Task: Change the configuration of the board layout of the mark's project to sort by "Labels" in ascending order.
Action: Mouse moved to (77, 127)
Screenshot: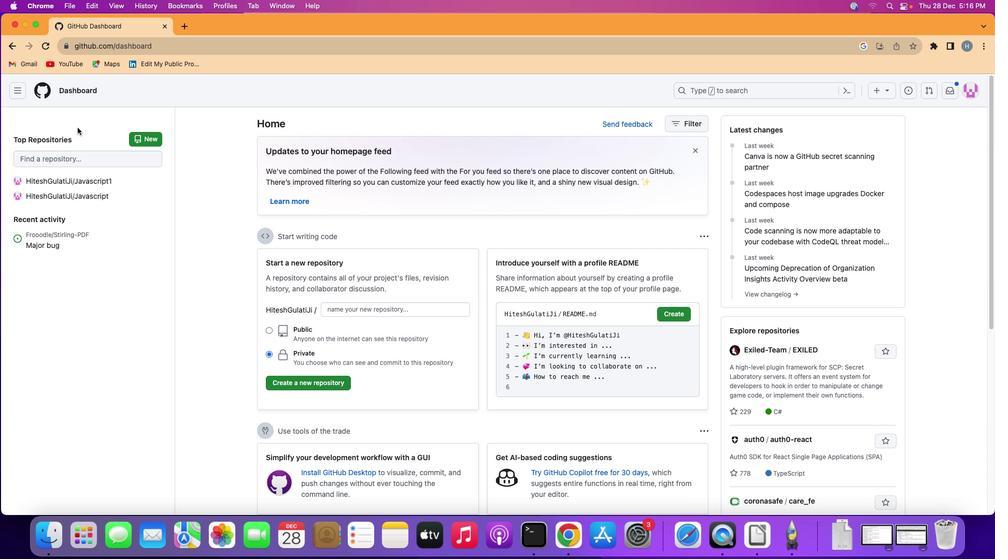 
Action: Mouse pressed left at (77, 127)
Screenshot: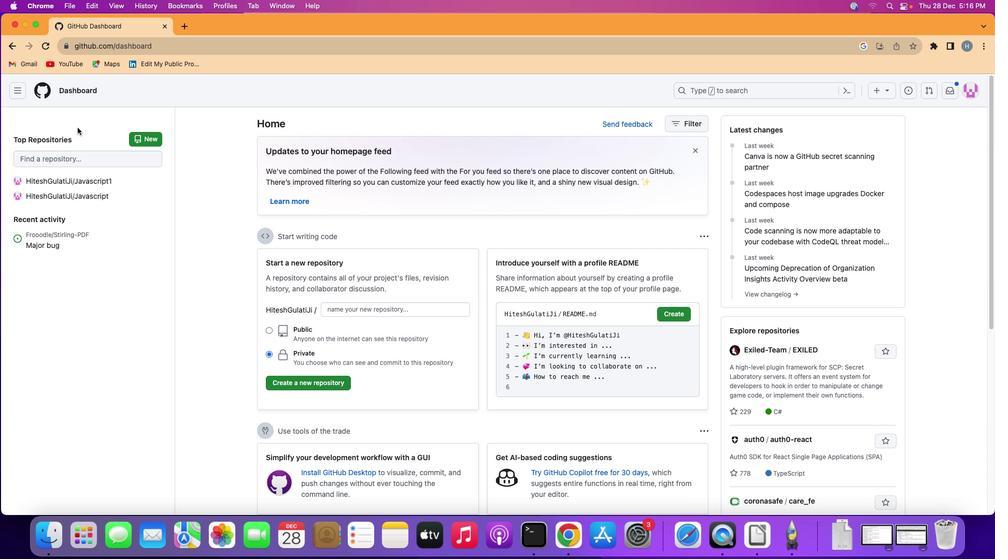 
Action: Mouse moved to (17, 88)
Screenshot: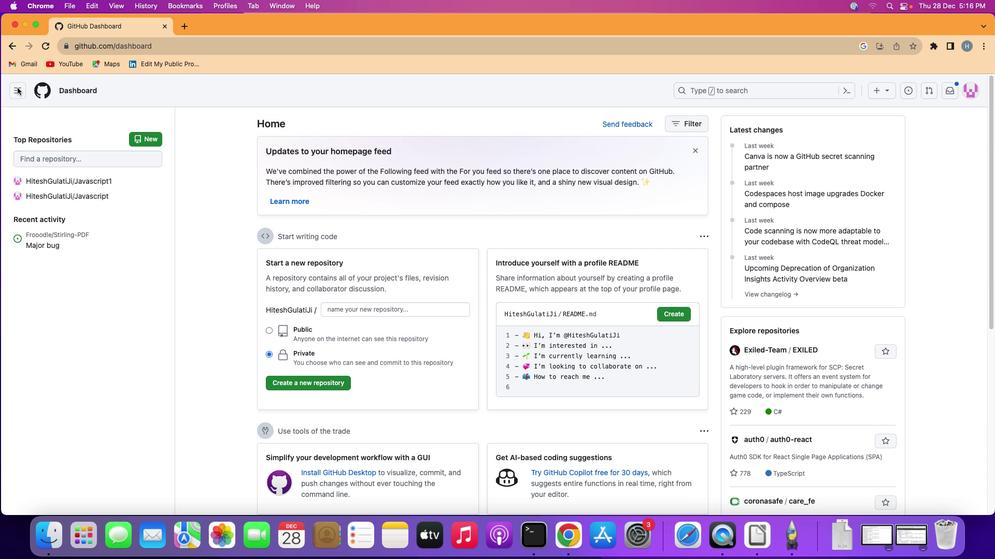 
Action: Mouse pressed left at (17, 88)
Screenshot: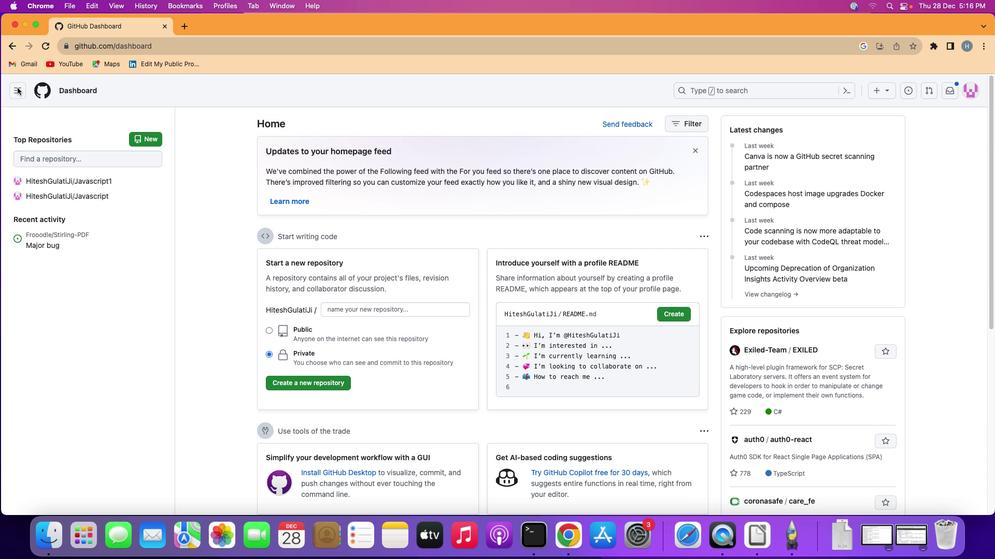 
Action: Mouse moved to (63, 163)
Screenshot: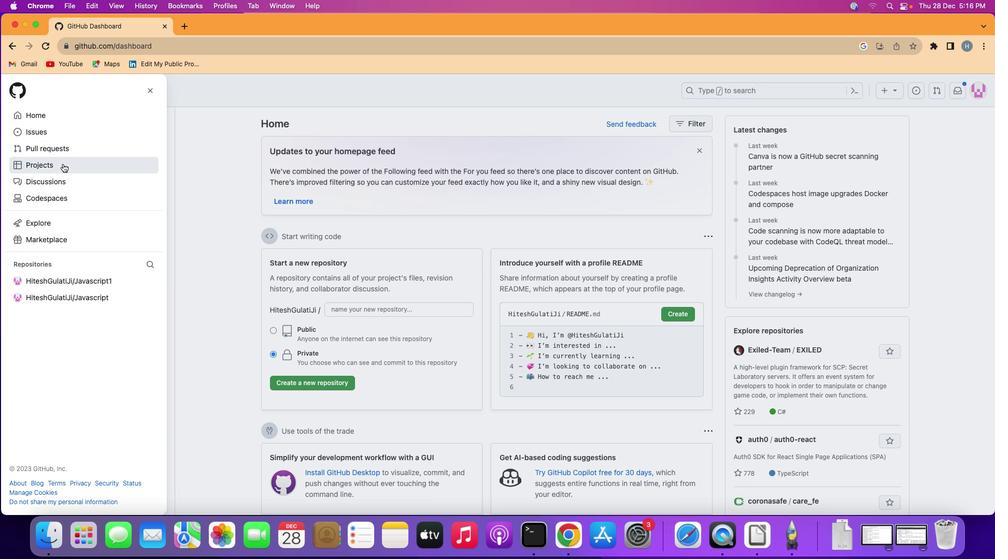 
Action: Mouse pressed left at (63, 163)
Screenshot: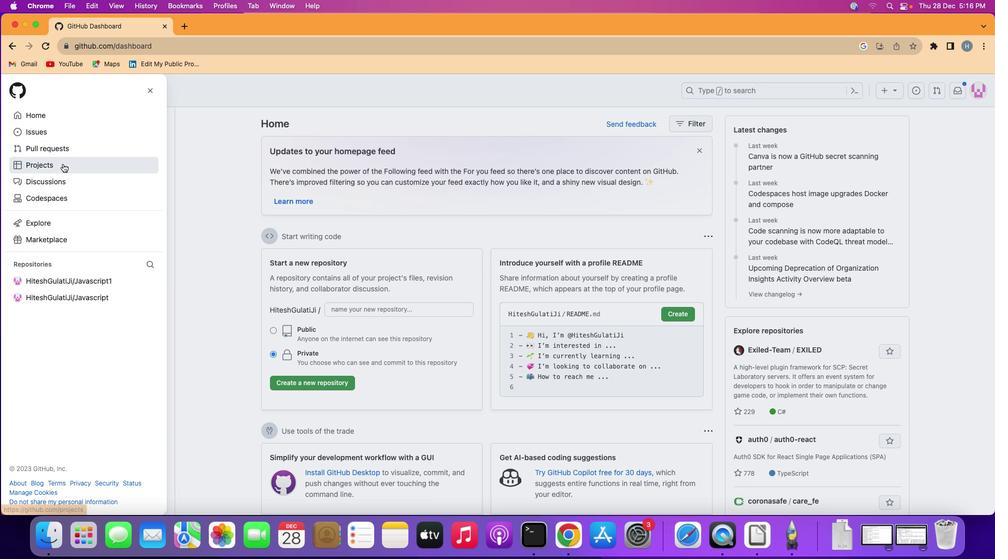 
Action: Mouse moved to (411, 189)
Screenshot: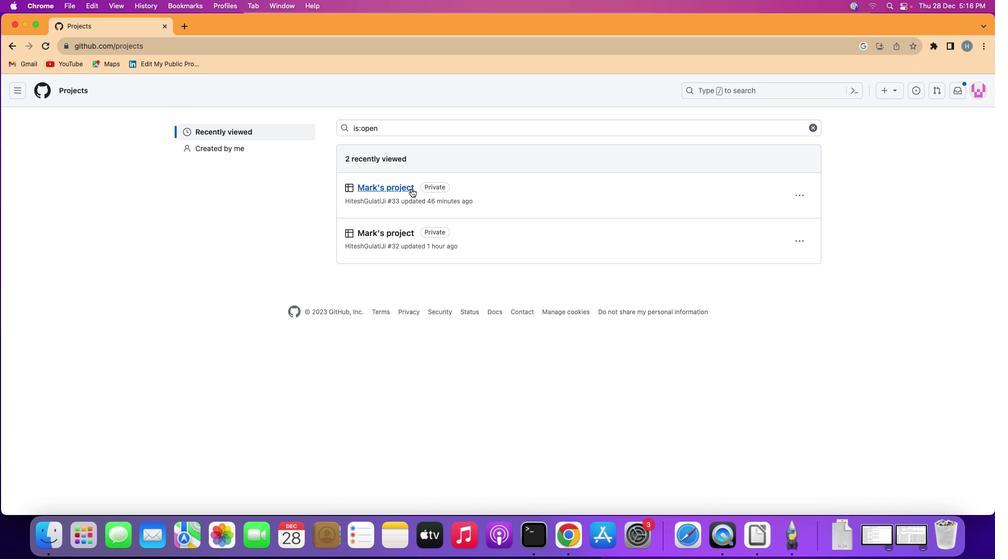
Action: Mouse pressed left at (411, 189)
Screenshot: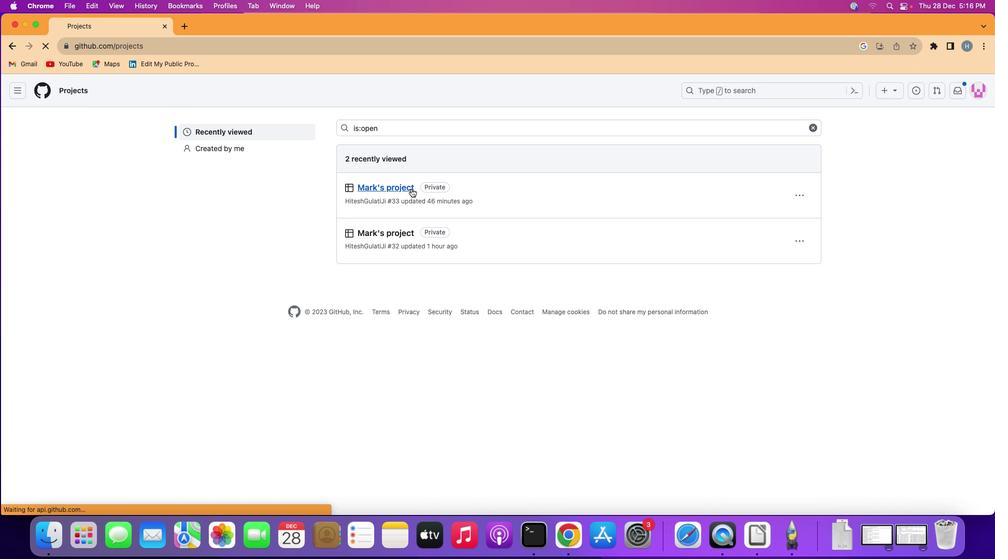 
Action: Mouse moved to (73, 142)
Screenshot: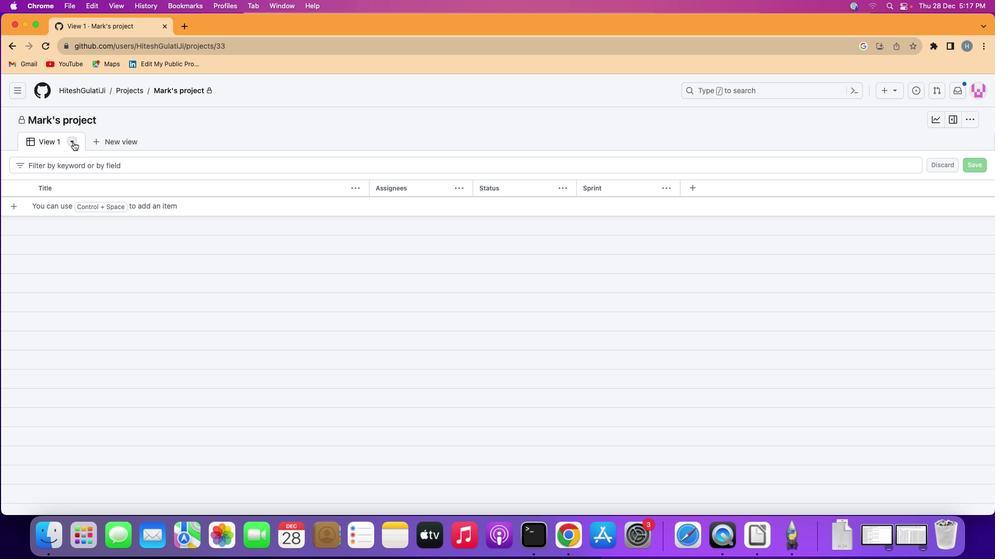 
Action: Mouse pressed left at (73, 142)
Screenshot: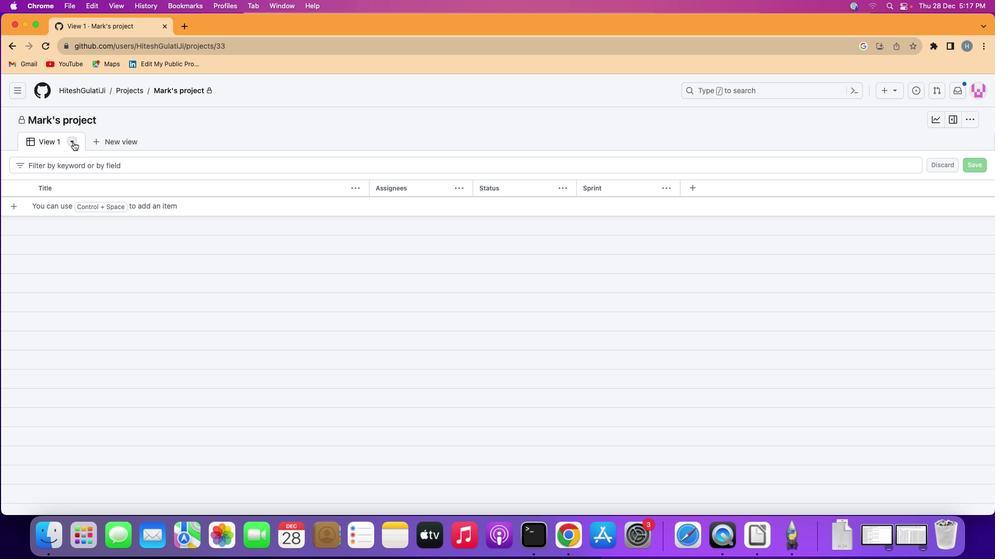
Action: Mouse moved to (147, 177)
Screenshot: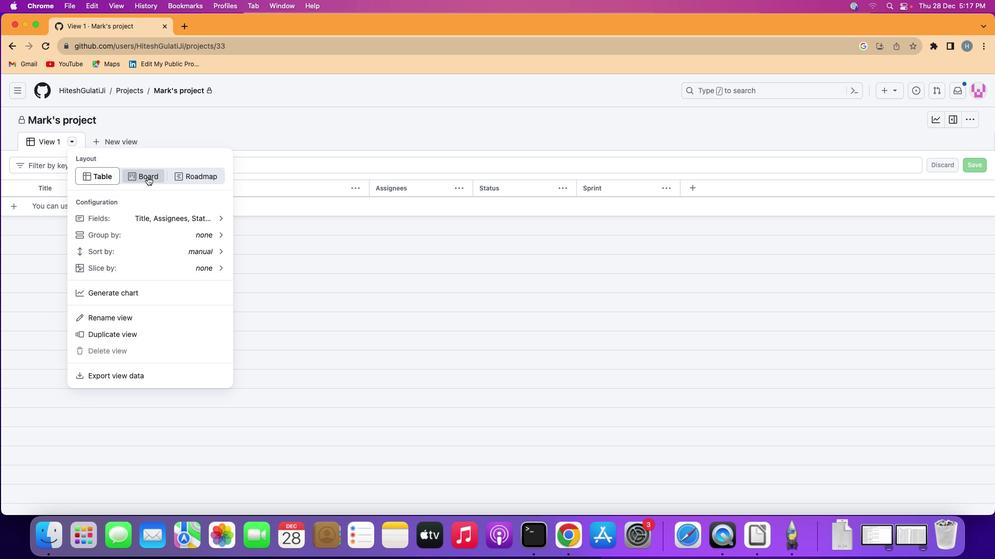 
Action: Mouse pressed left at (147, 177)
Screenshot: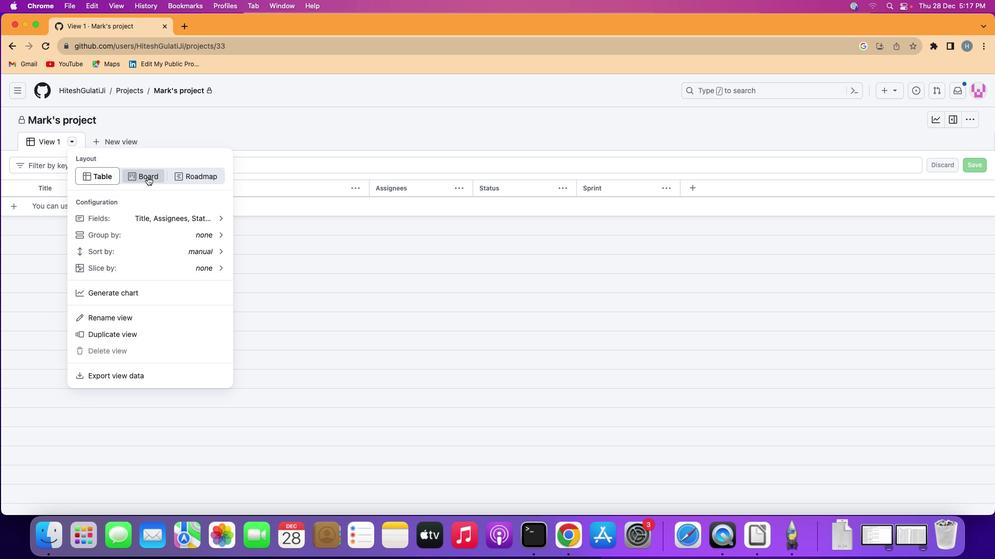 
Action: Mouse moved to (72, 138)
Screenshot: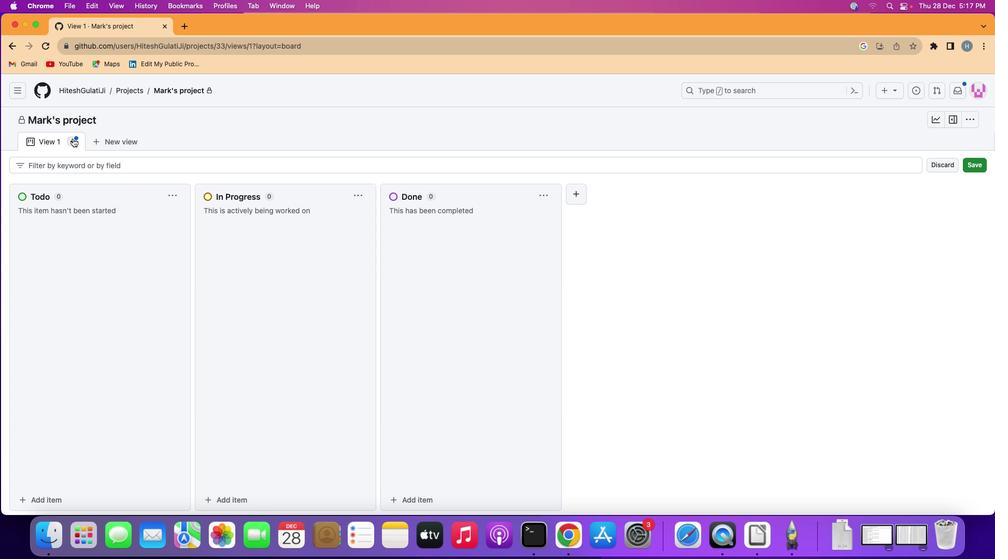 
Action: Mouse pressed left at (72, 138)
Screenshot: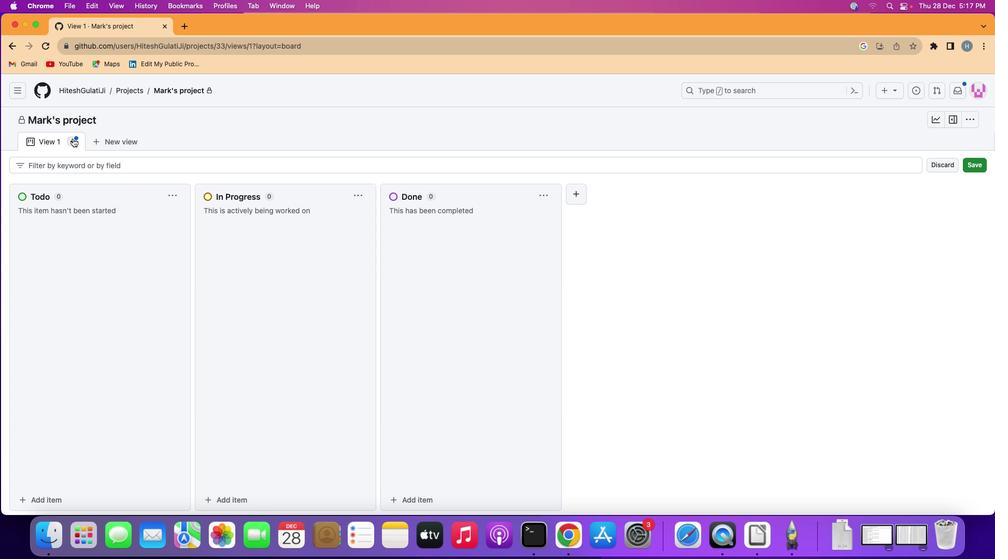 
Action: Mouse moved to (117, 265)
Screenshot: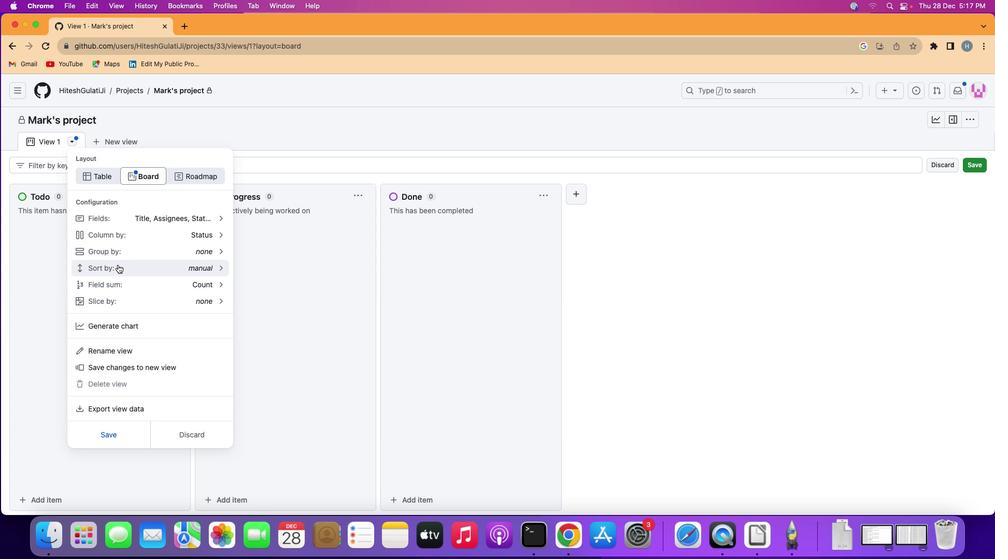 
Action: Mouse pressed left at (117, 265)
Screenshot: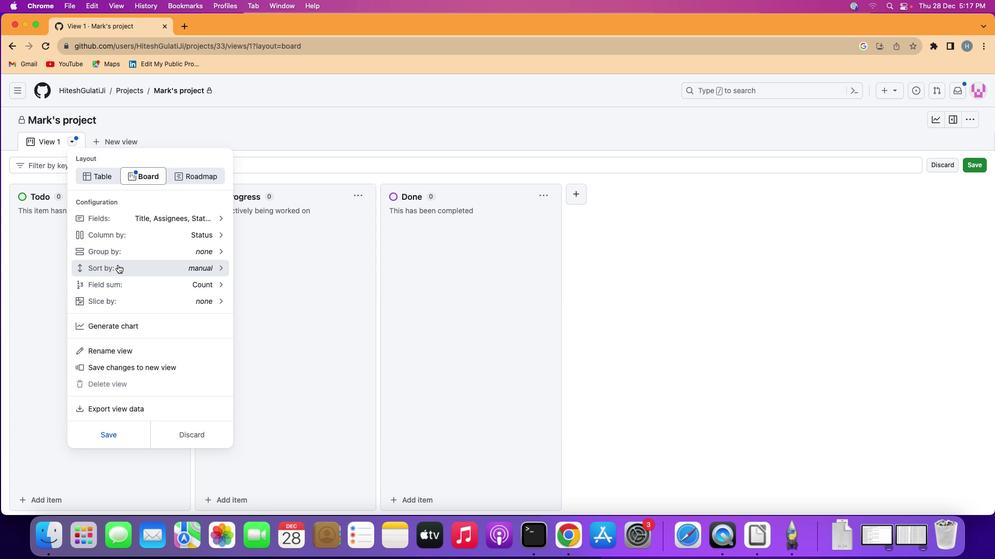 
Action: Mouse moved to (125, 244)
Screenshot: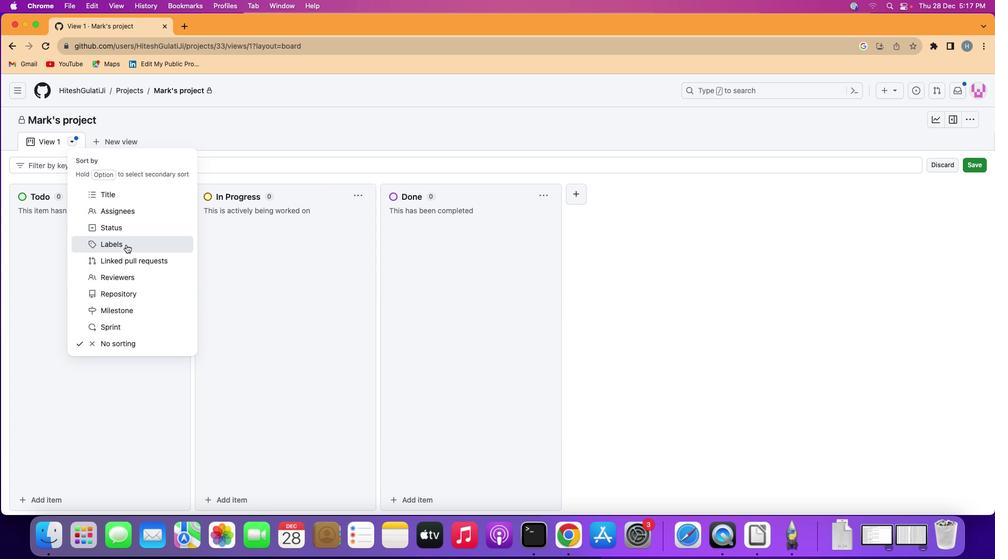 
Action: Mouse pressed left at (125, 244)
Screenshot: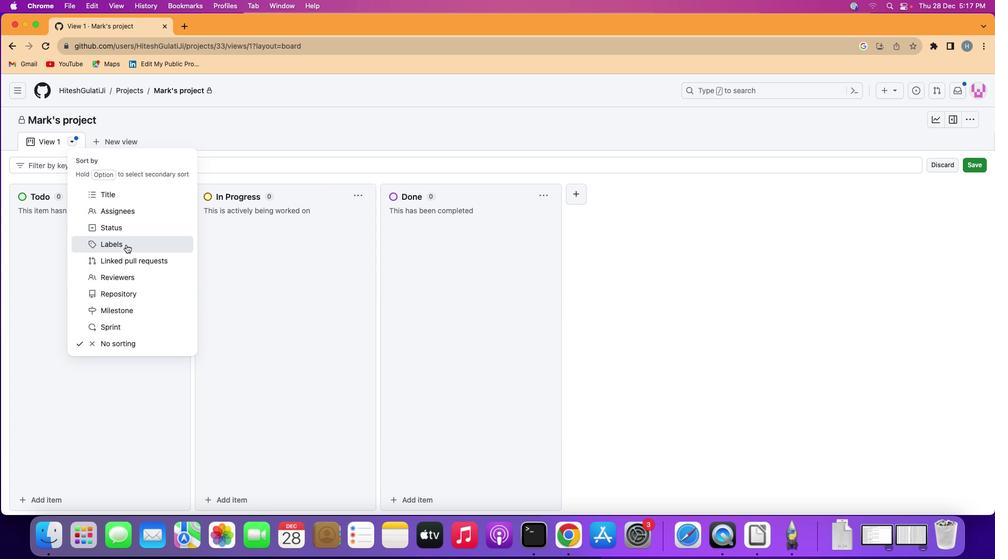 
Action: Mouse moved to (235, 253)
Screenshot: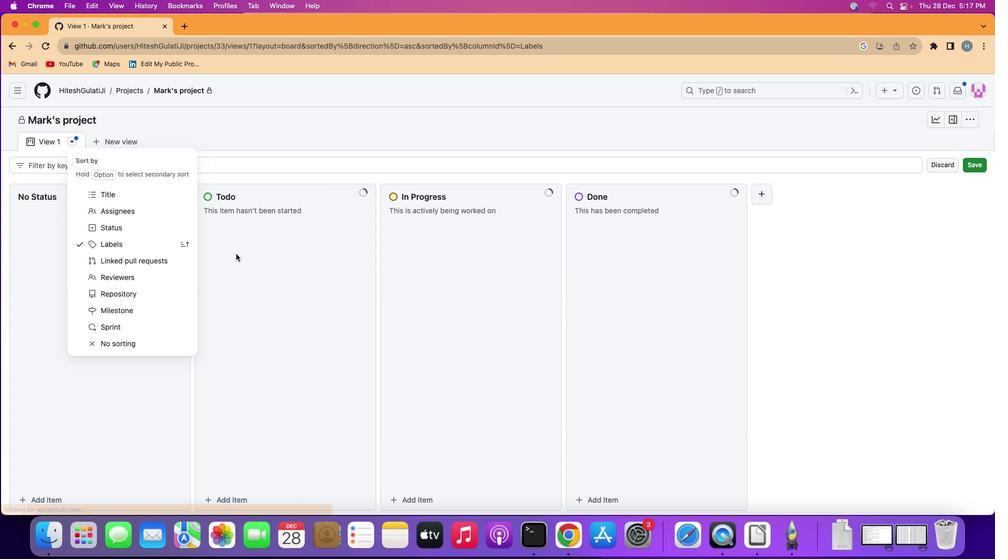 
